 Task: Add Burt's Bees Warm Brown Eyeliner to the cart.
Action: Mouse moved to (237, 126)
Screenshot: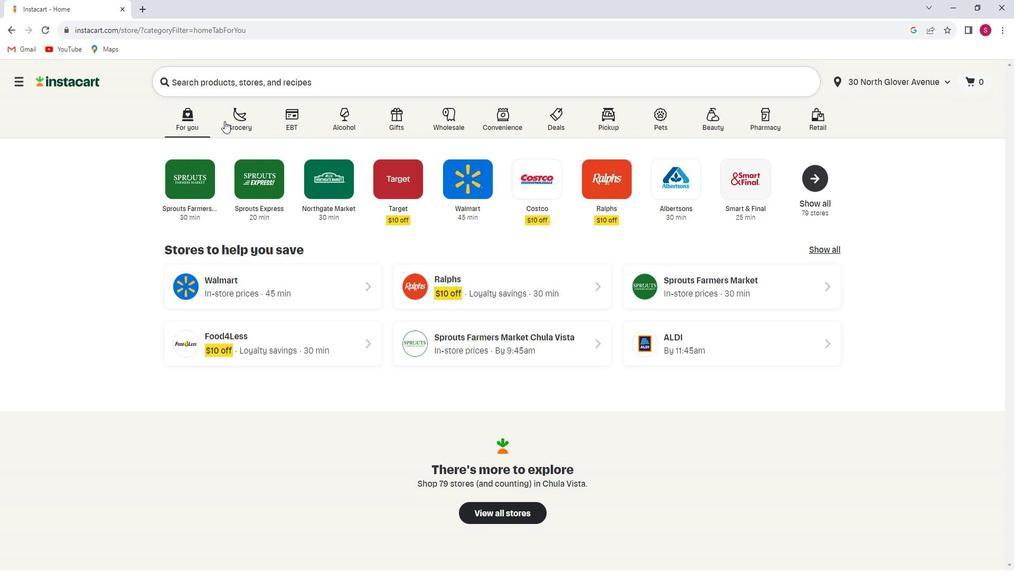 
Action: Mouse pressed left at (237, 126)
Screenshot: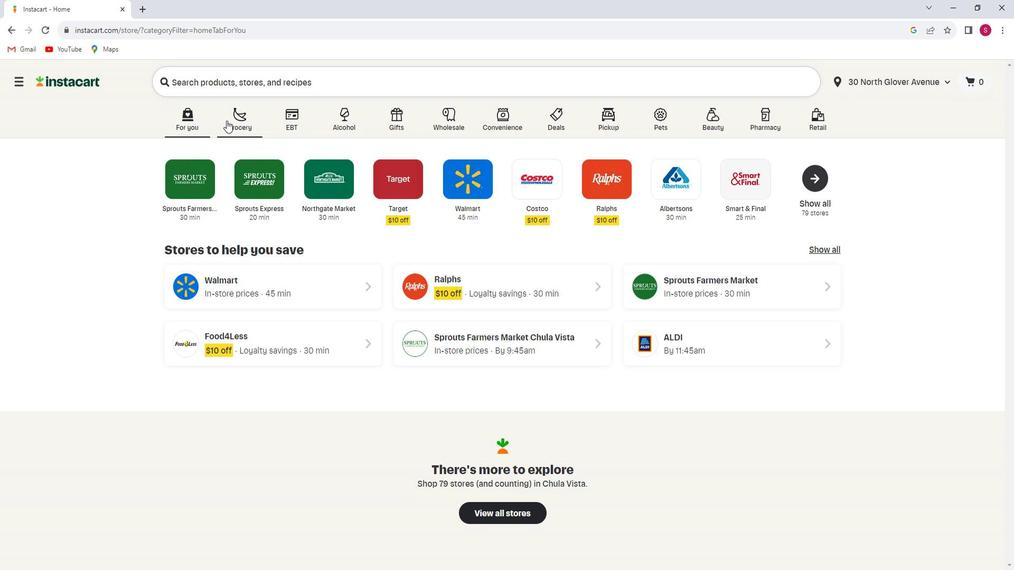
Action: Mouse moved to (247, 322)
Screenshot: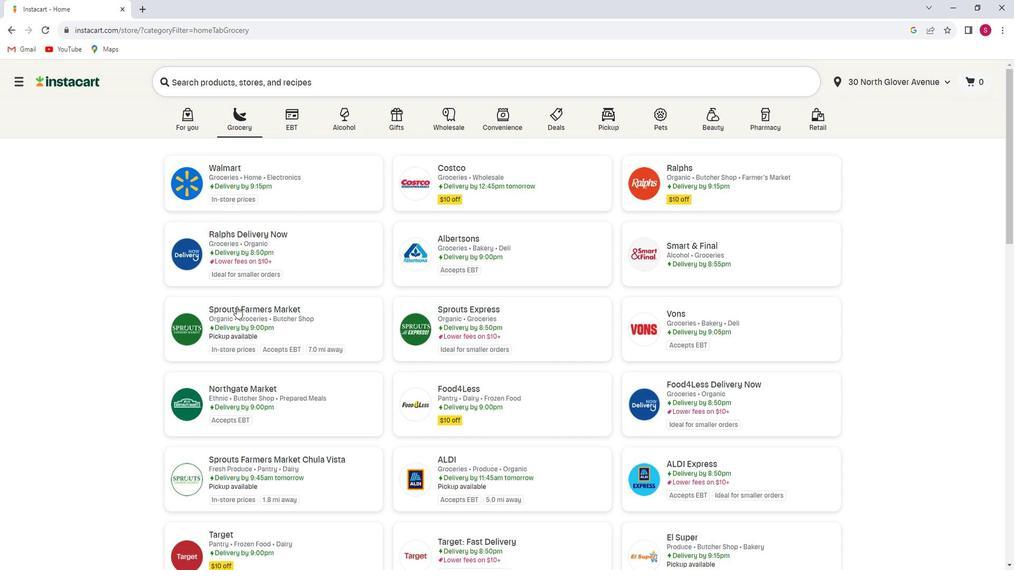 
Action: Mouse pressed left at (247, 322)
Screenshot: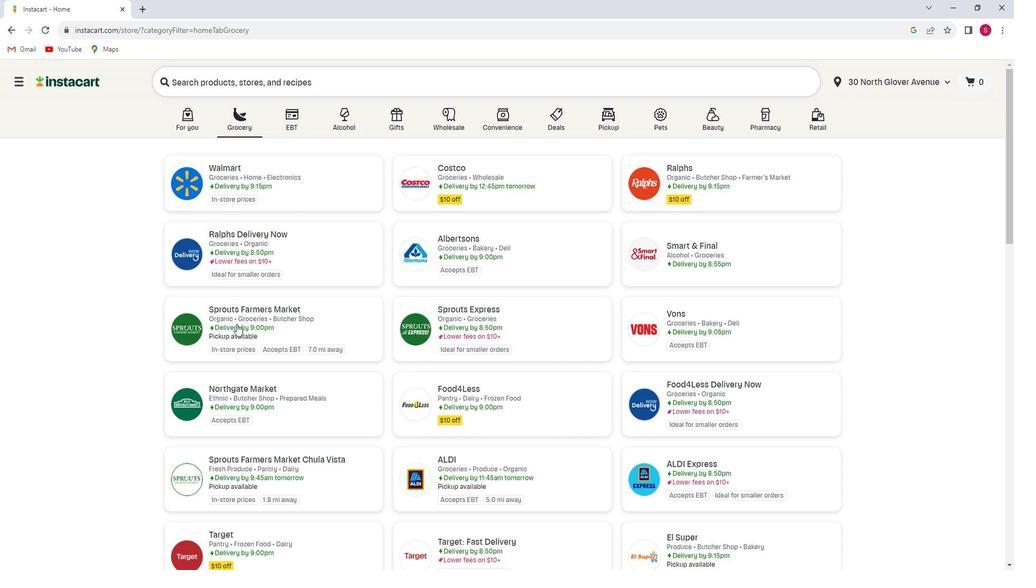 
Action: Mouse moved to (88, 366)
Screenshot: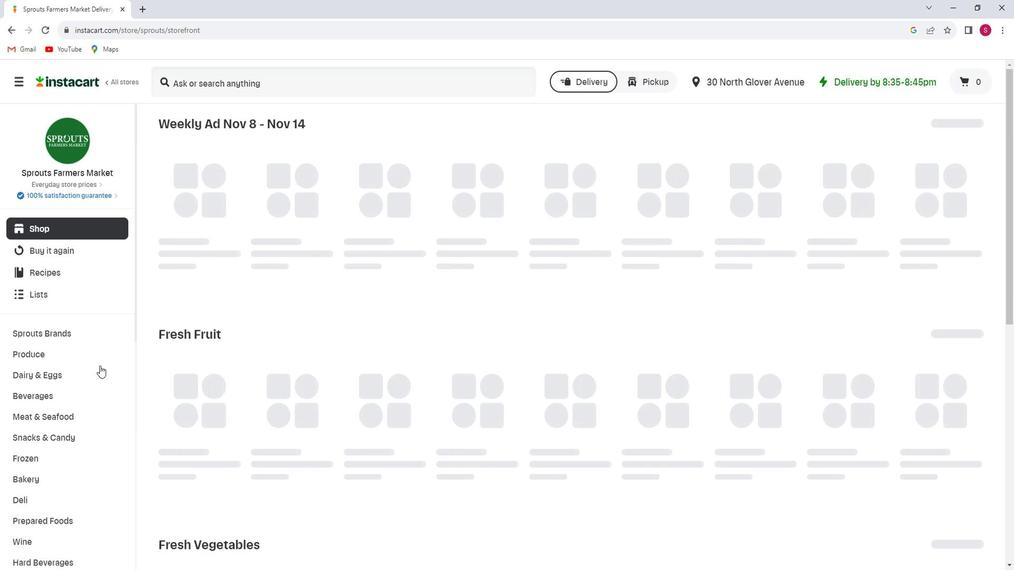 
Action: Mouse scrolled (88, 366) with delta (0, 0)
Screenshot: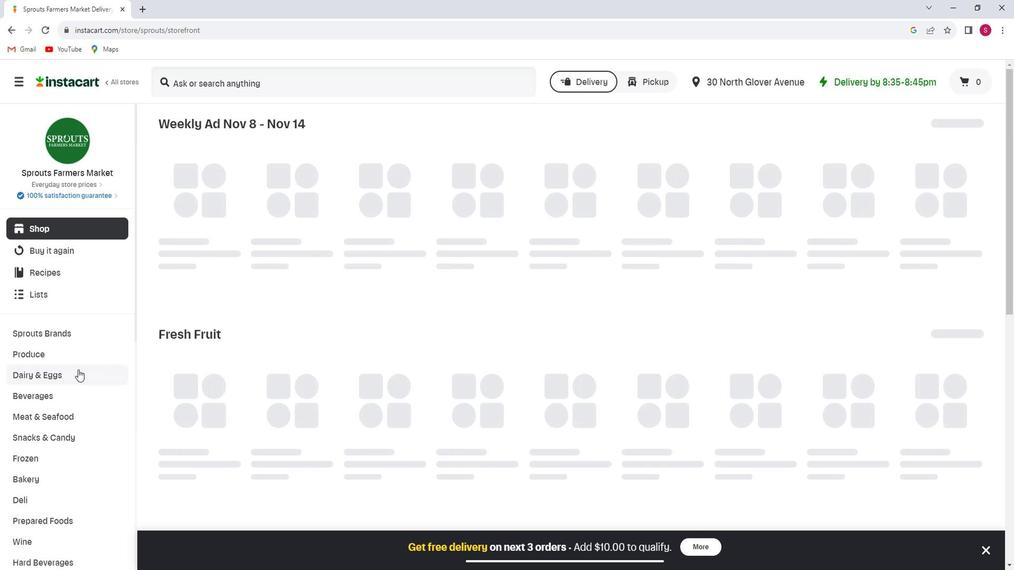 
Action: Mouse scrolled (88, 366) with delta (0, 0)
Screenshot: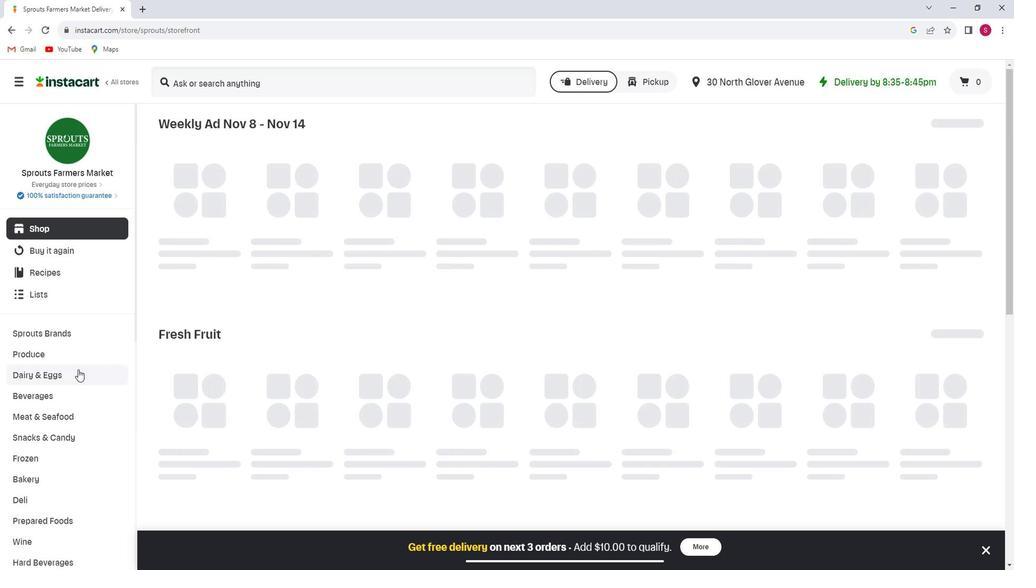 
Action: Mouse scrolled (88, 366) with delta (0, 0)
Screenshot: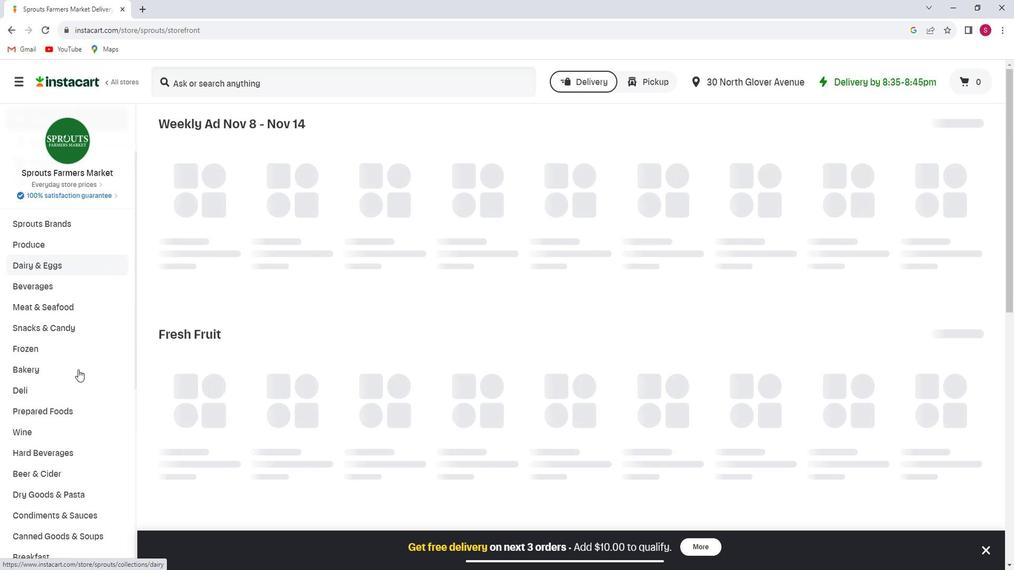 
Action: Mouse scrolled (88, 366) with delta (0, 0)
Screenshot: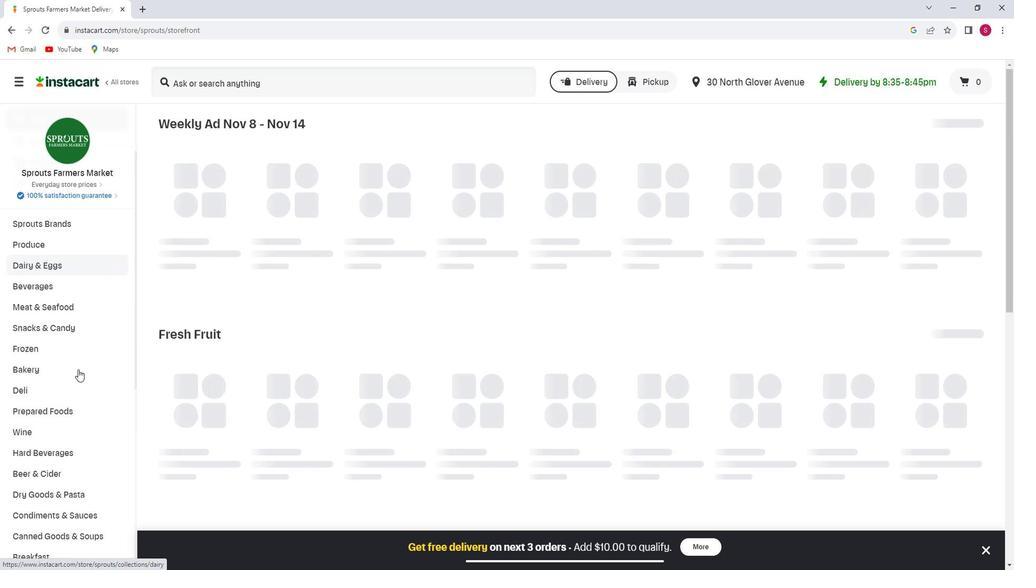 
Action: Mouse scrolled (88, 366) with delta (0, 0)
Screenshot: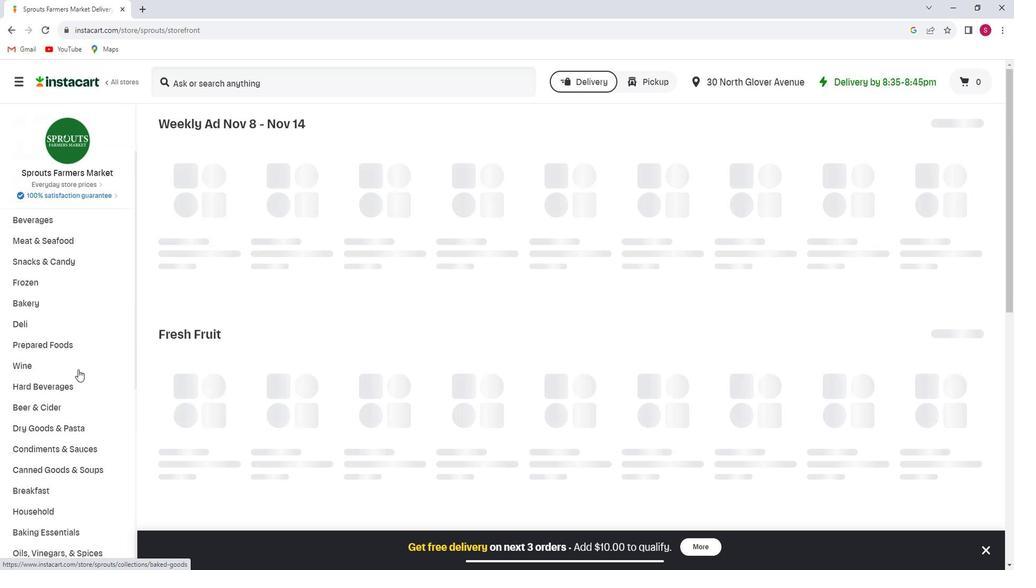 
Action: Mouse scrolled (88, 366) with delta (0, 0)
Screenshot: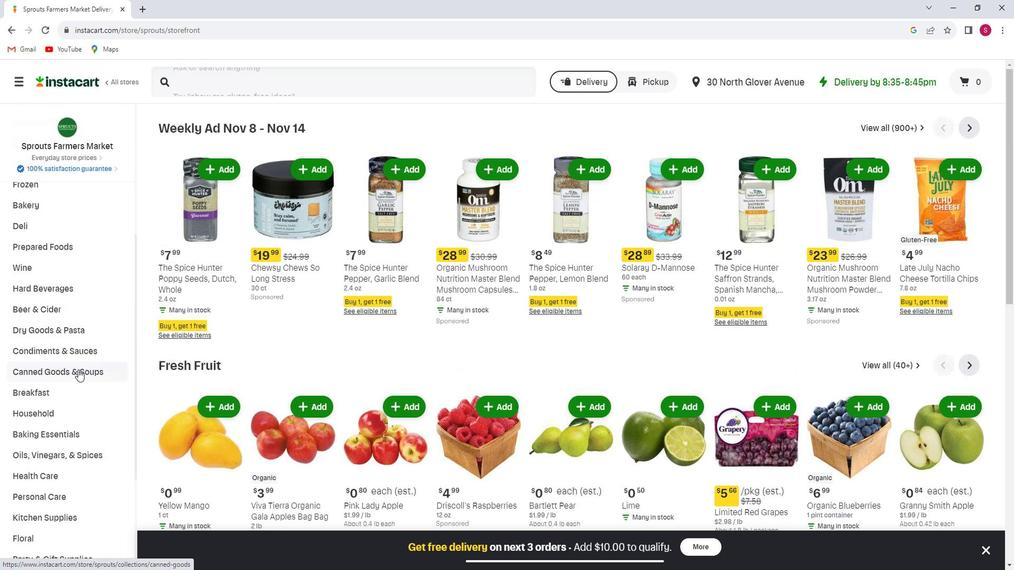 
Action: Mouse scrolled (88, 366) with delta (0, 0)
Screenshot: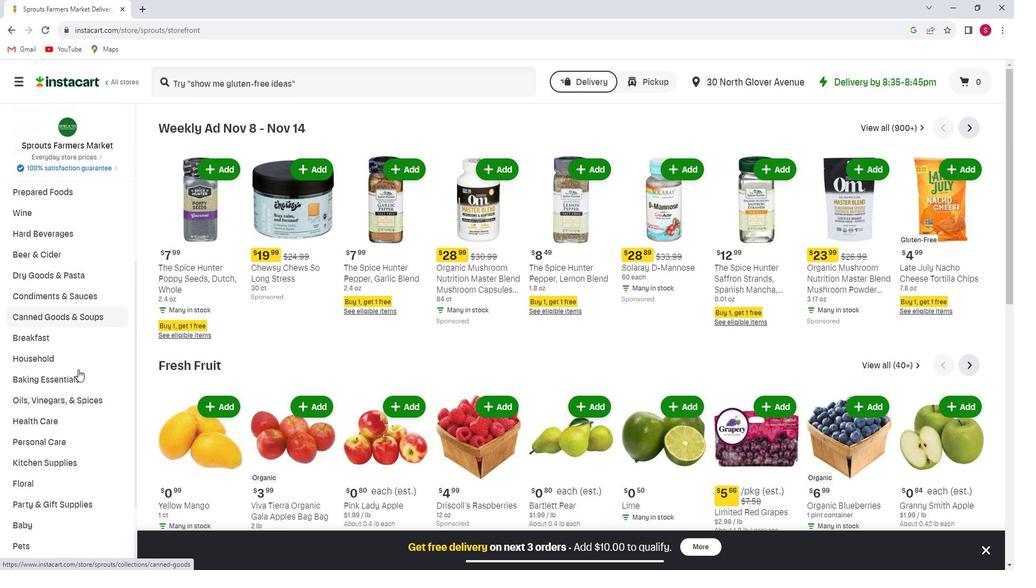 
Action: Mouse moved to (76, 383)
Screenshot: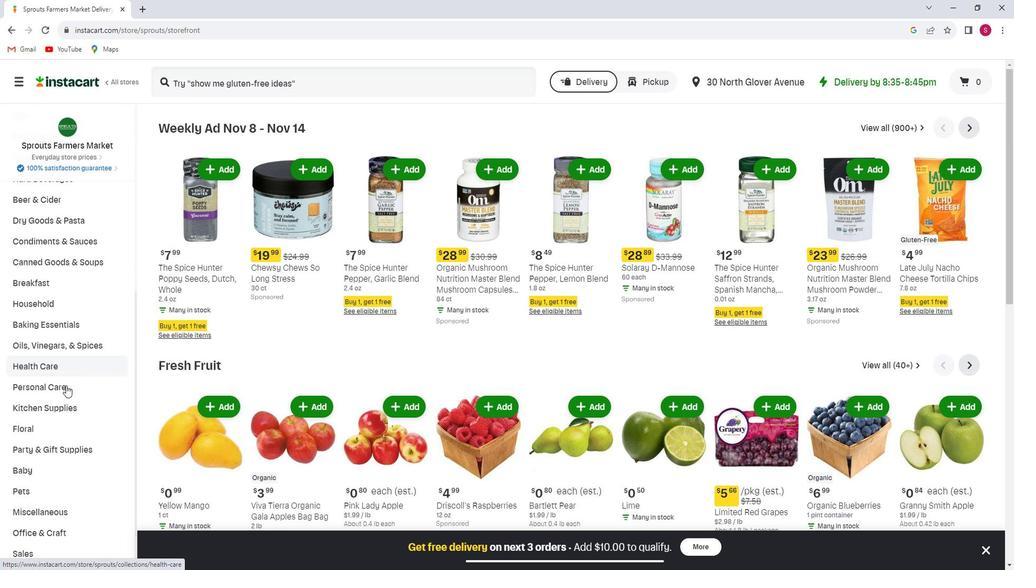 
Action: Mouse pressed left at (76, 383)
Screenshot: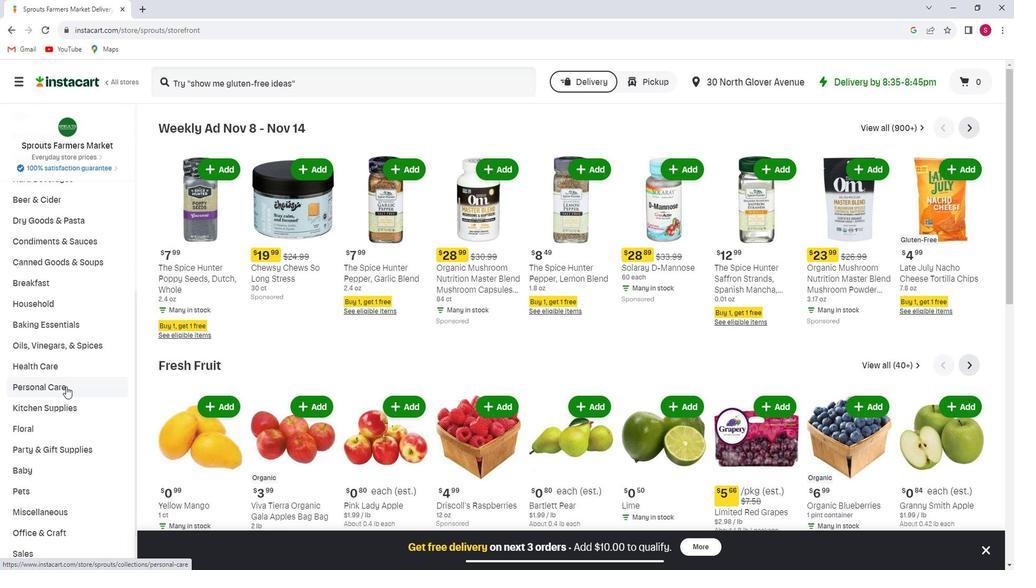 
Action: Mouse moved to (936, 160)
Screenshot: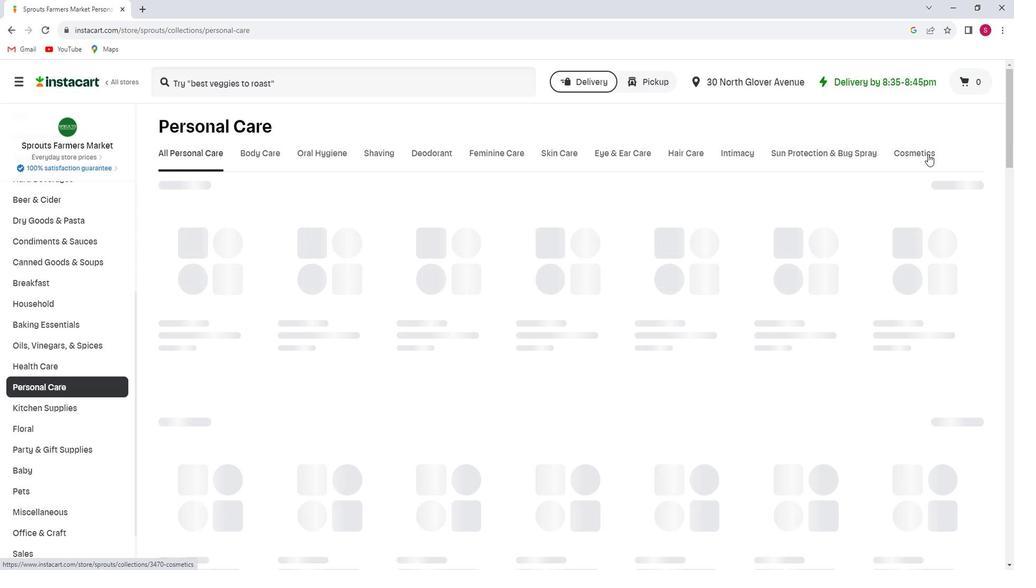 
Action: Mouse pressed left at (936, 160)
Screenshot: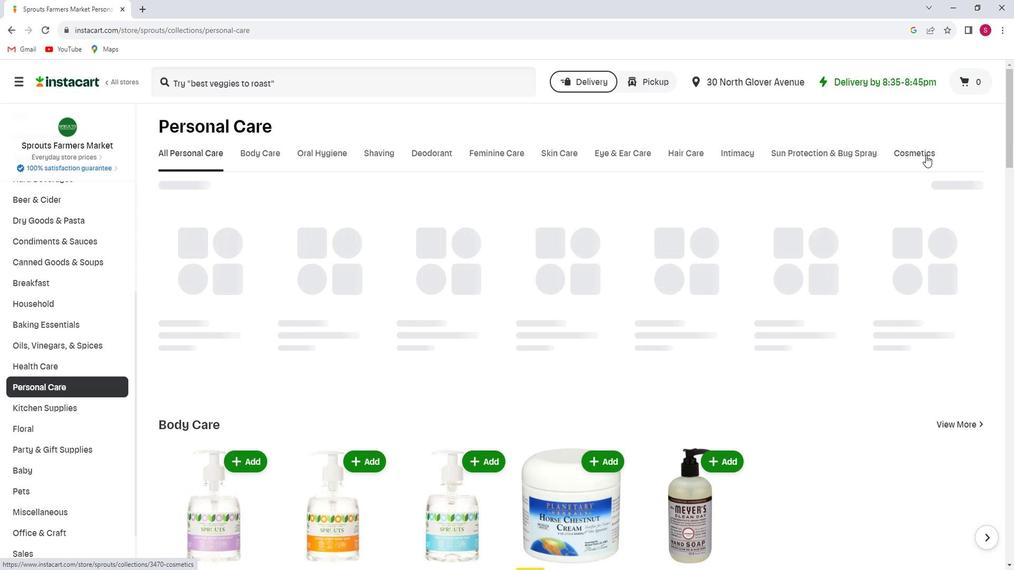 
Action: Mouse moved to (254, 199)
Screenshot: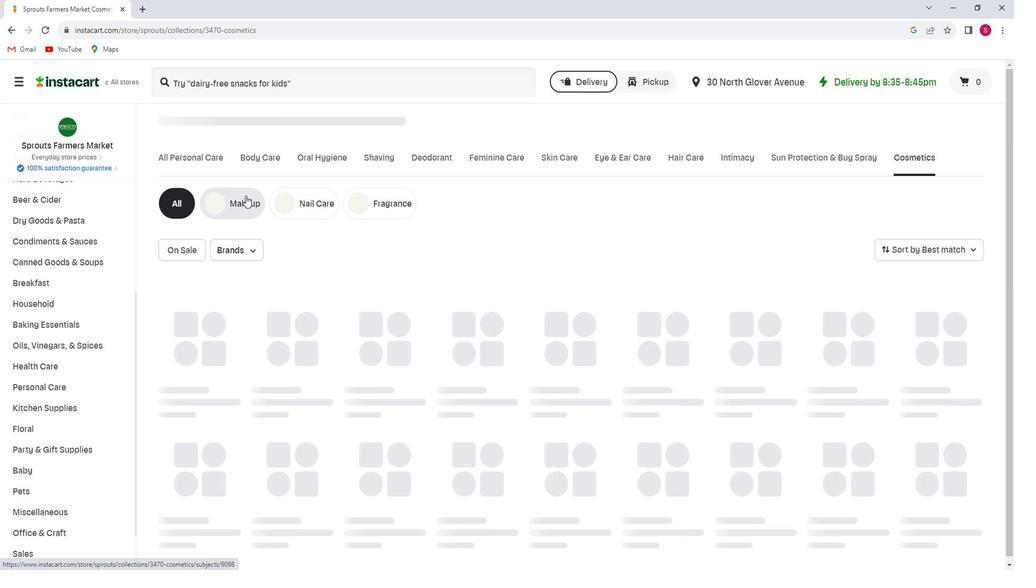 
Action: Mouse pressed left at (254, 199)
Screenshot: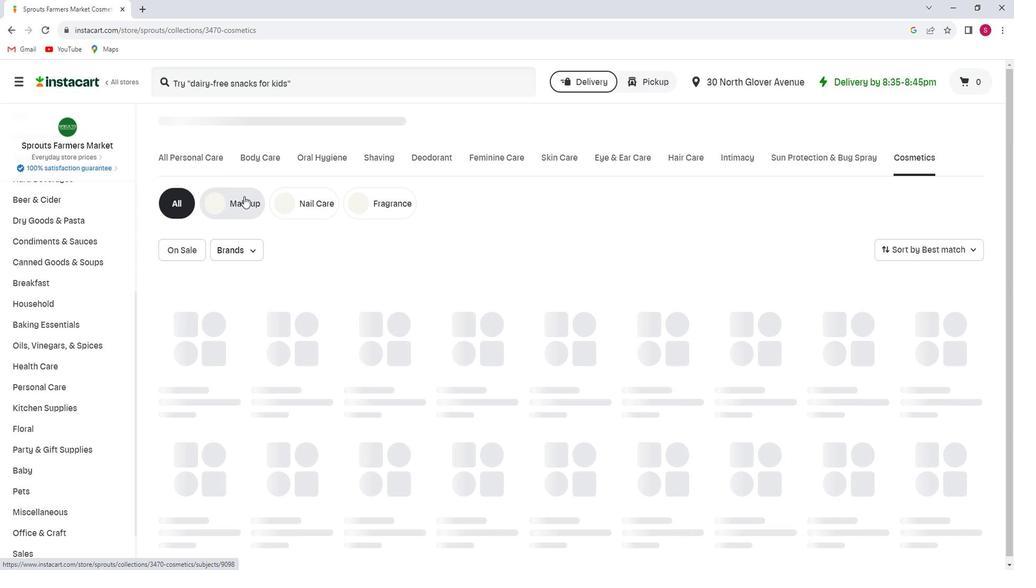 
Action: Mouse moved to (268, 93)
Screenshot: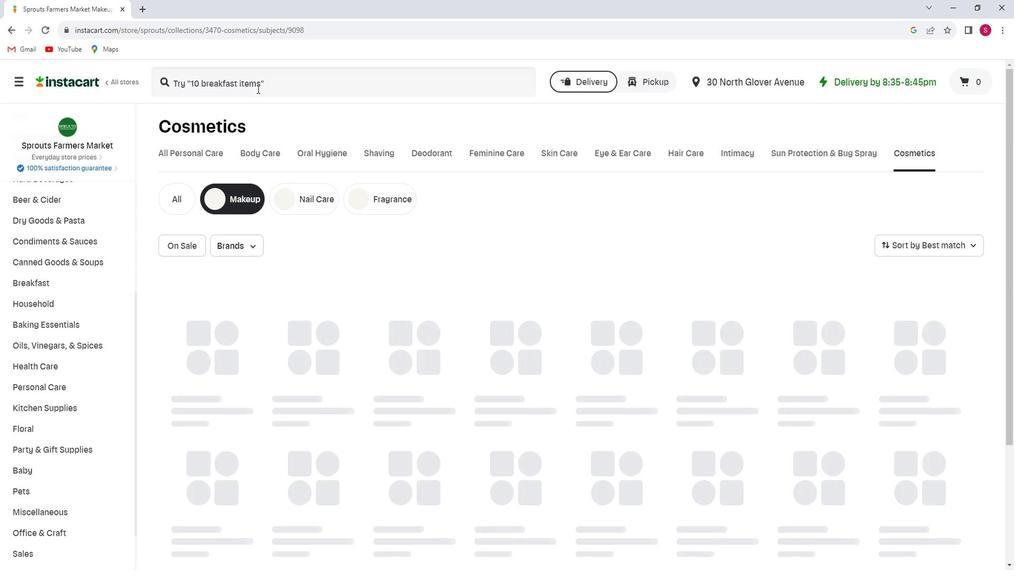 
Action: Mouse pressed left at (268, 93)
Screenshot: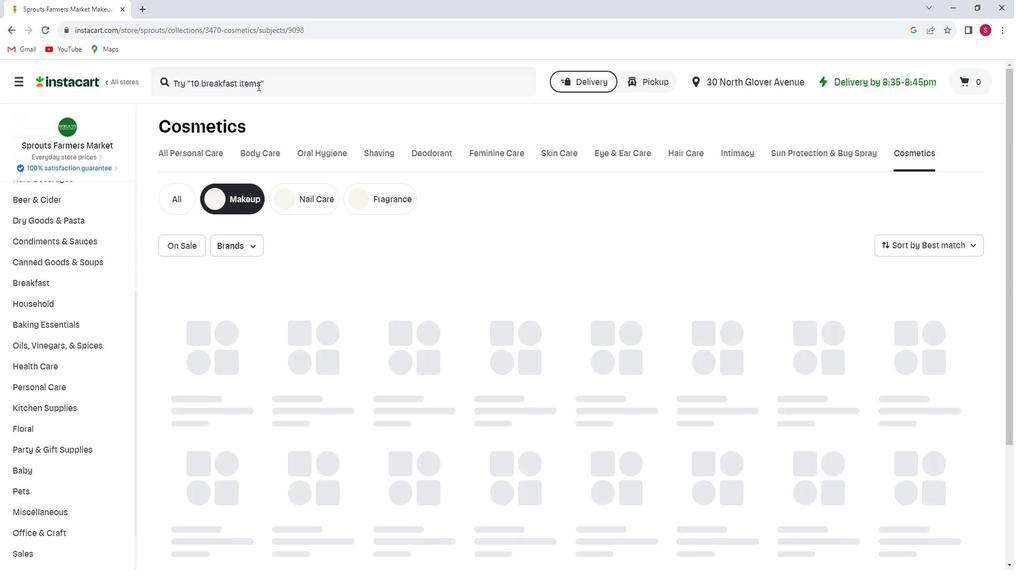 
Action: Key pressed <Key.shift>Burt's<Key.space><Key.shift>Bees<Key.space><Key.shift>Warm<Key.space><Key.shift>Brown<Key.space><Key.shift><Key.shift><Key.shift><Key.shift><Key.shift><Key.shift>Eyeliner<Key.enter>
Screenshot: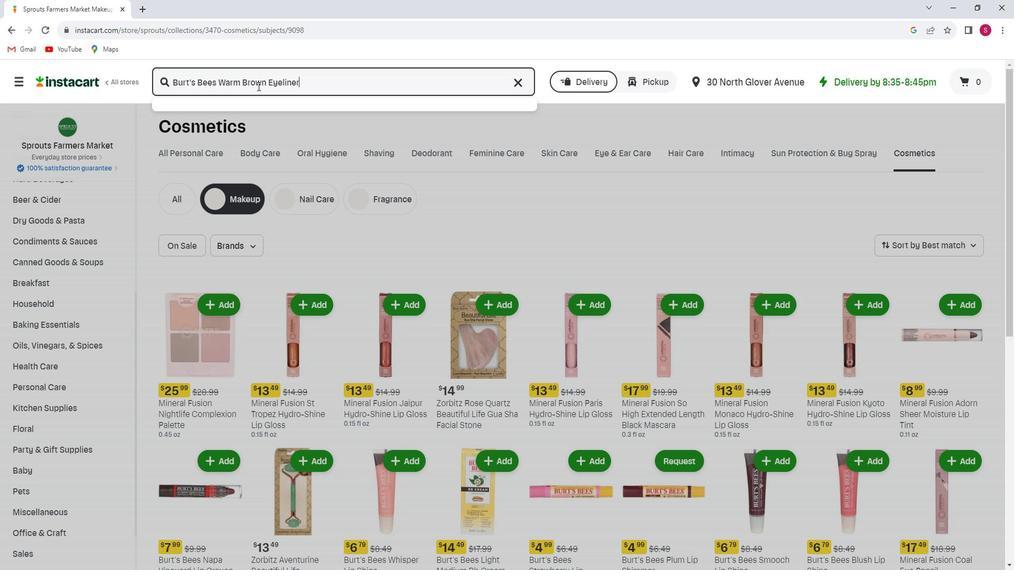 
Action: Mouse moved to (305, 176)
Screenshot: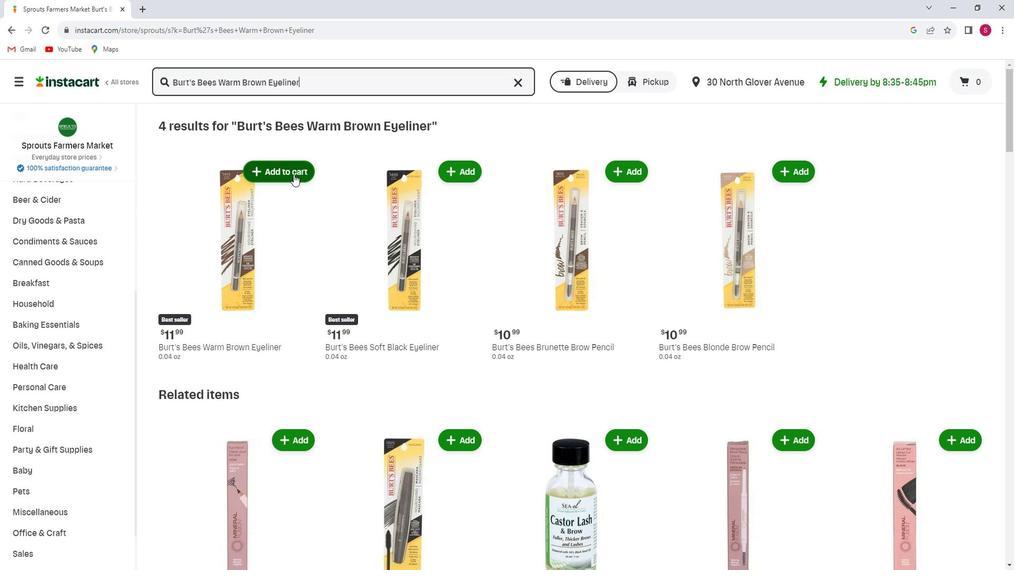 
Action: Mouse pressed left at (305, 176)
Screenshot: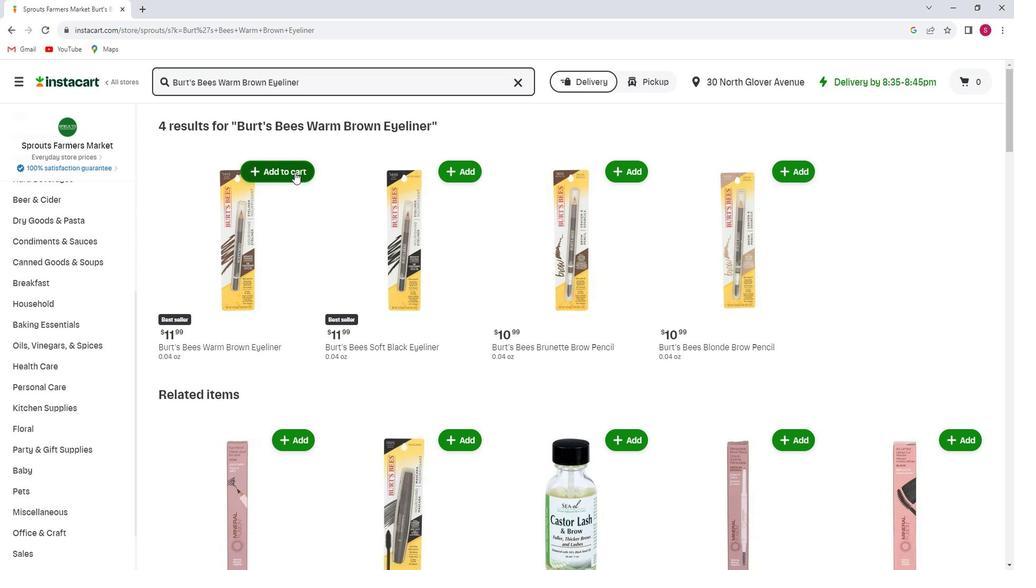 
Action: Mouse moved to (303, 247)
Screenshot: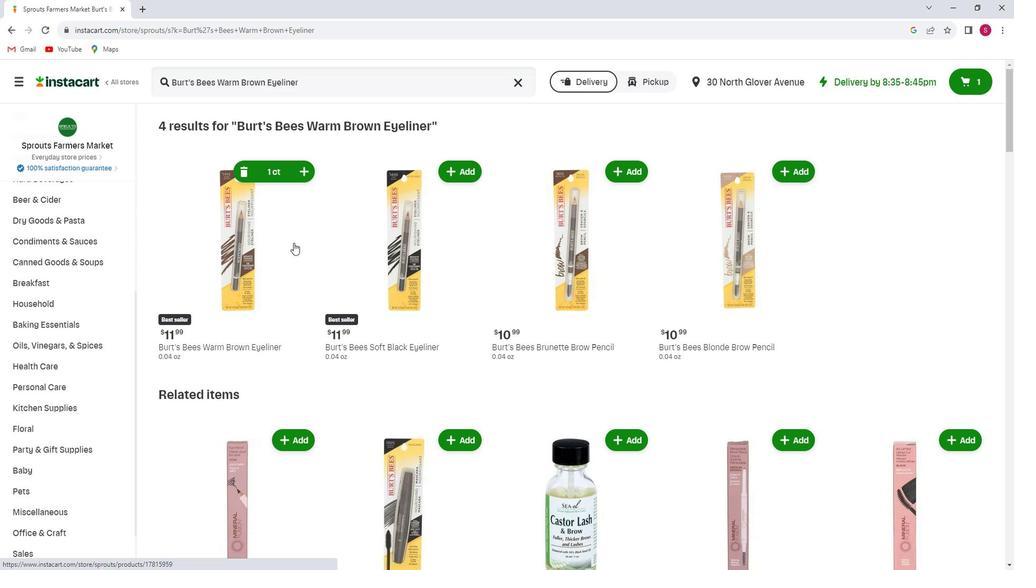 
